Task: Locate emails with task-related keywords: `task:follow-up`.
Action: Mouse moved to (521, 73)
Screenshot: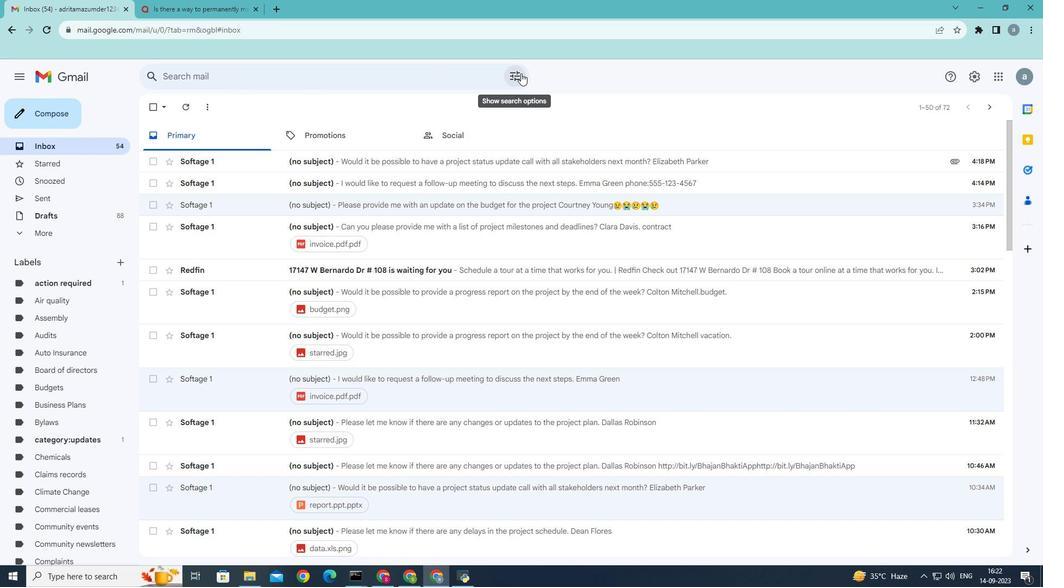 
Action: Mouse pressed left at (521, 73)
Screenshot: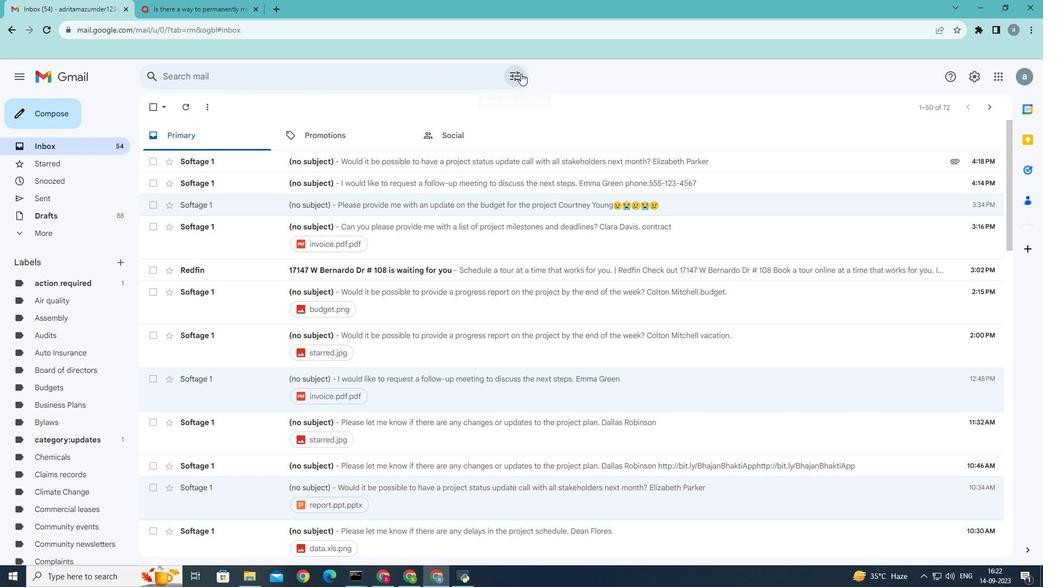 
Action: Mouse moved to (226, 165)
Screenshot: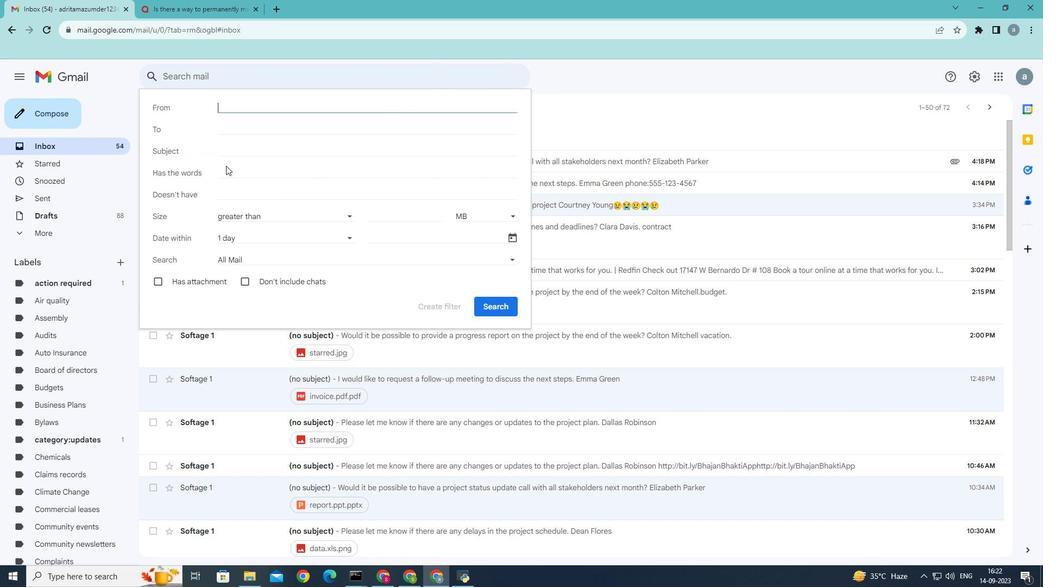 
Action: Mouse pressed left at (226, 165)
Screenshot: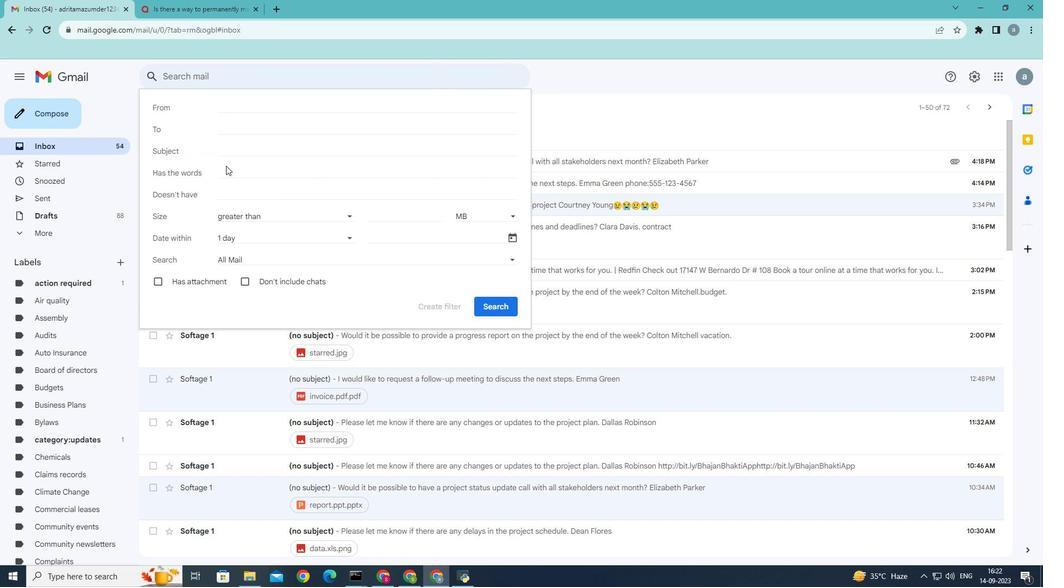 
Action: Mouse moved to (226, 171)
Screenshot: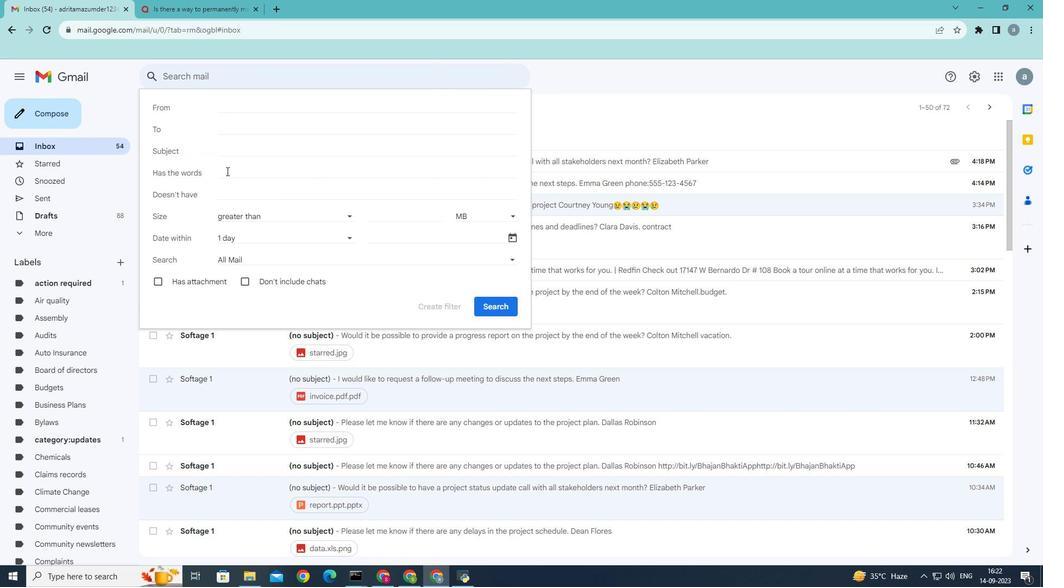 
Action: Mouse pressed left at (226, 171)
Screenshot: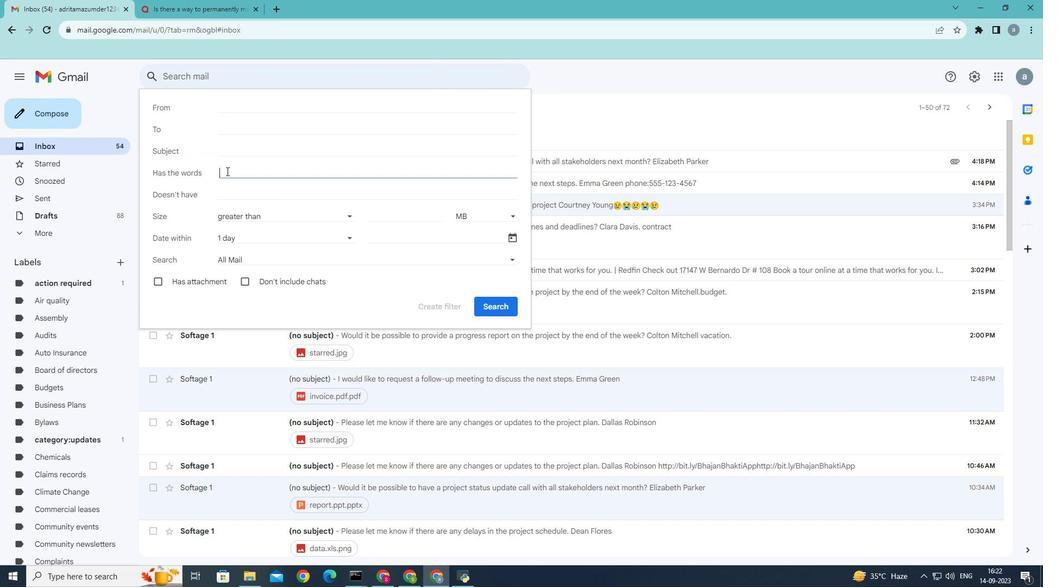 
Action: Mouse moved to (231, 173)
Screenshot: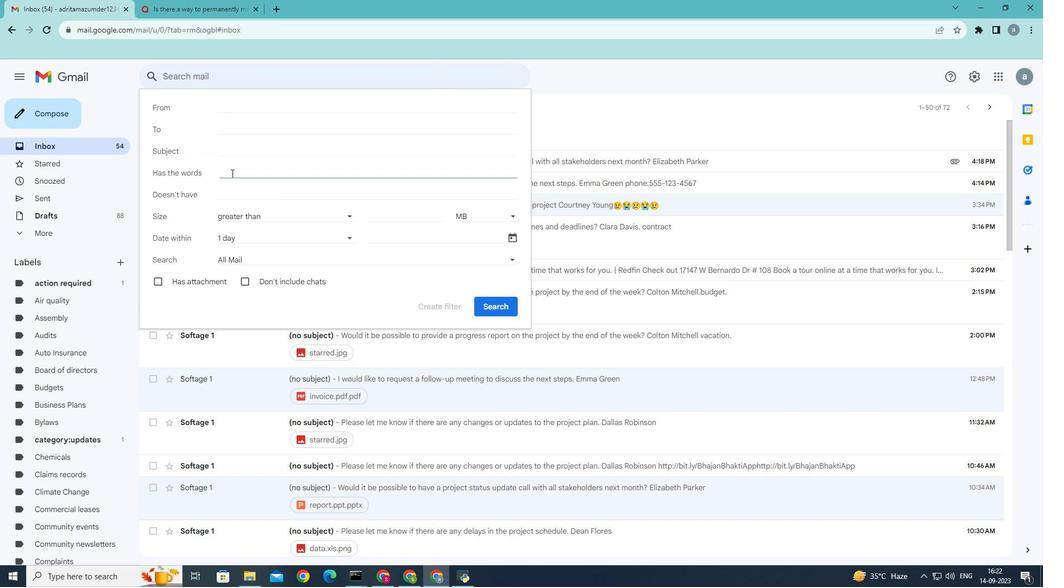 
Action: Key pressed task<Key.shift>:follow-up
Screenshot: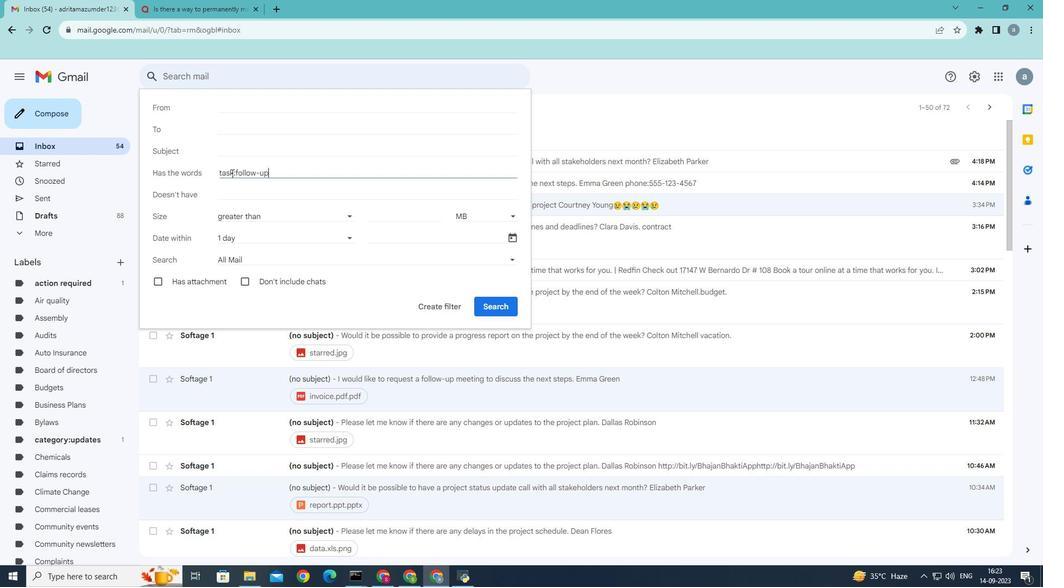 
Action: Mouse moved to (491, 308)
Screenshot: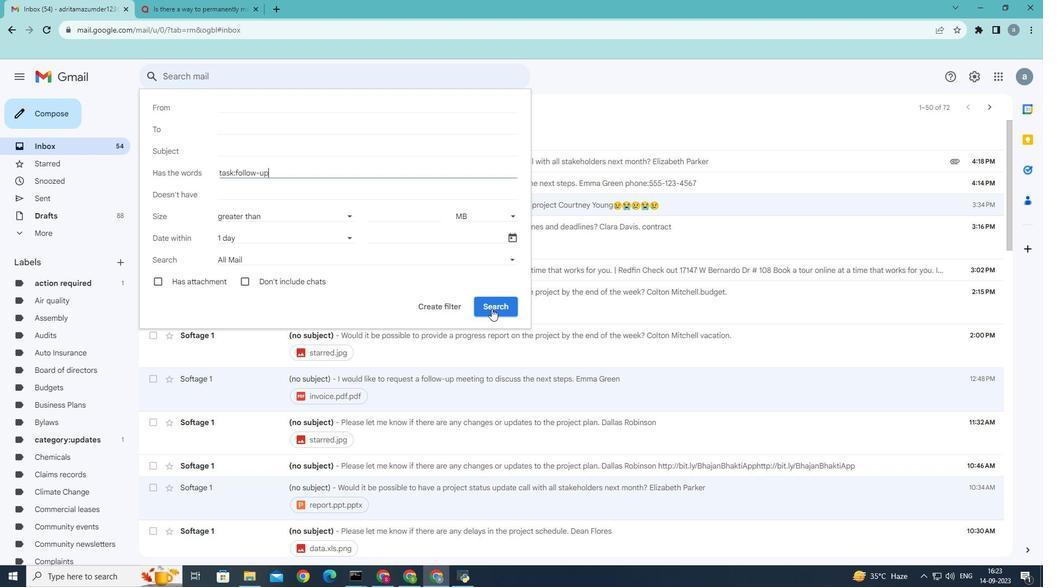 
Action: Mouse pressed left at (491, 308)
Screenshot: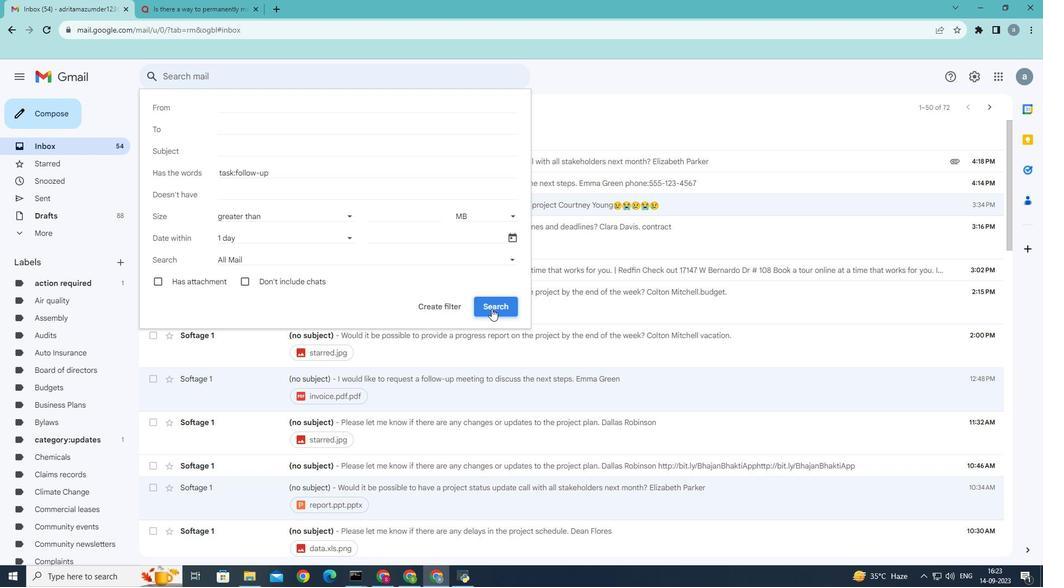 
